 Task: Add the action, sort the to do list by the label green in ascending order.
Action: Mouse moved to (330, 317)
Screenshot: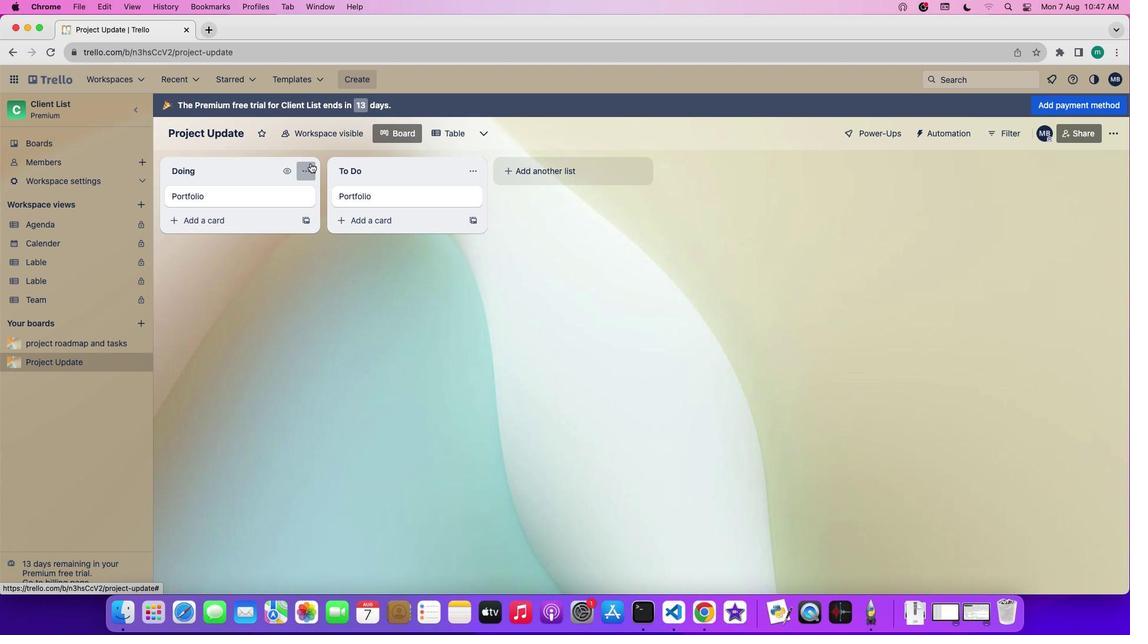 
Action: Mouse pressed left at (330, 317)
Screenshot: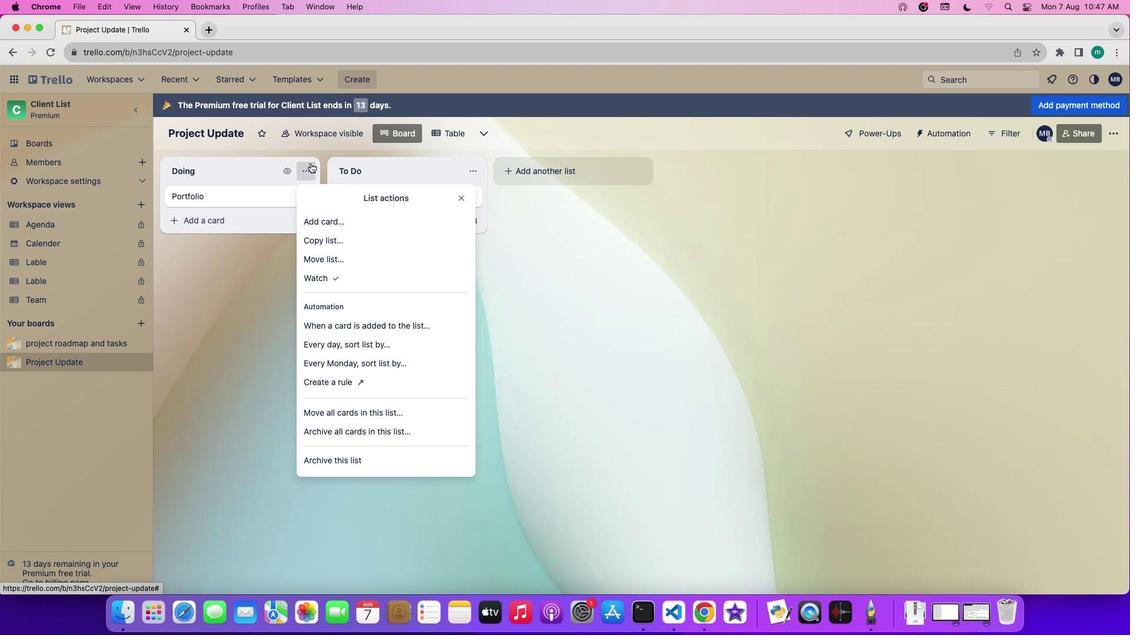 
Action: Mouse moved to (354, 377)
Screenshot: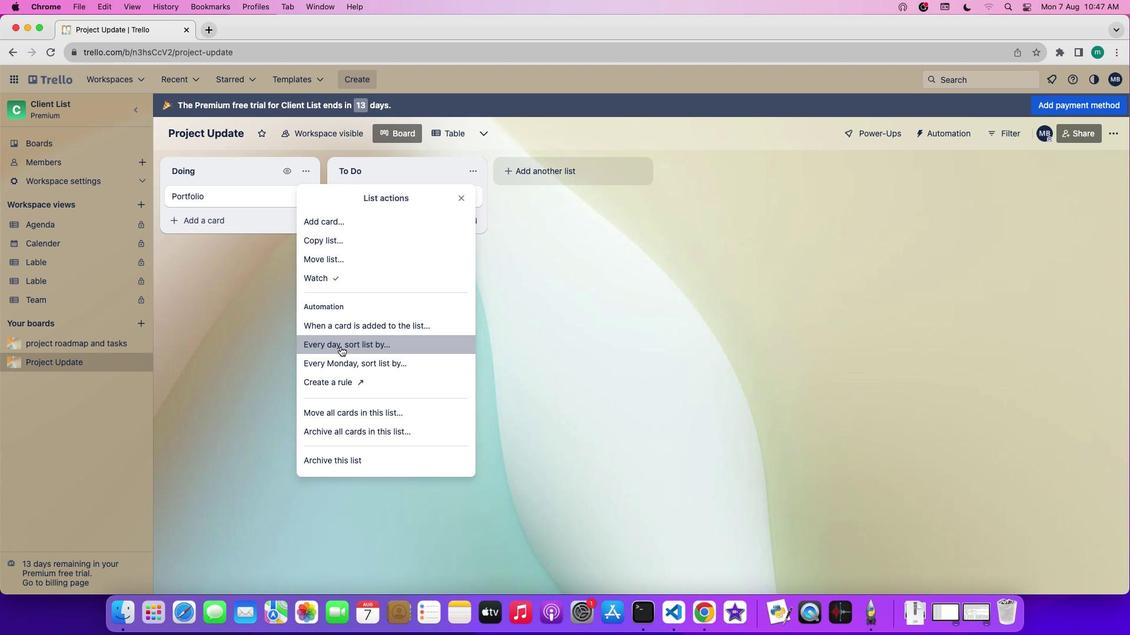 
Action: Mouse pressed left at (354, 377)
Screenshot: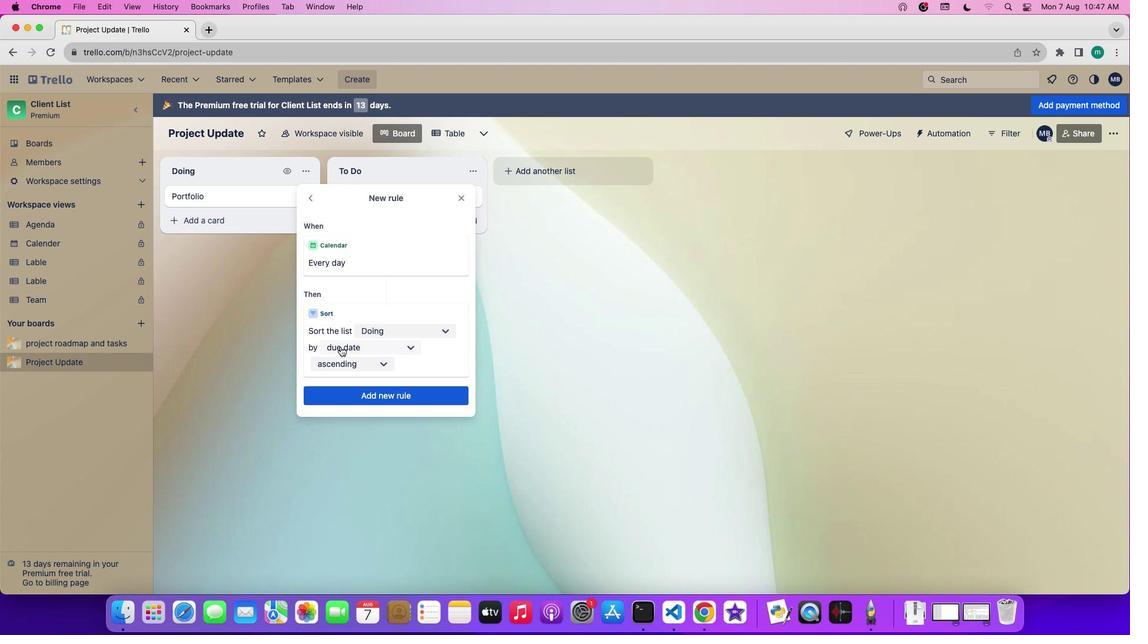 
Action: Mouse moved to (390, 372)
Screenshot: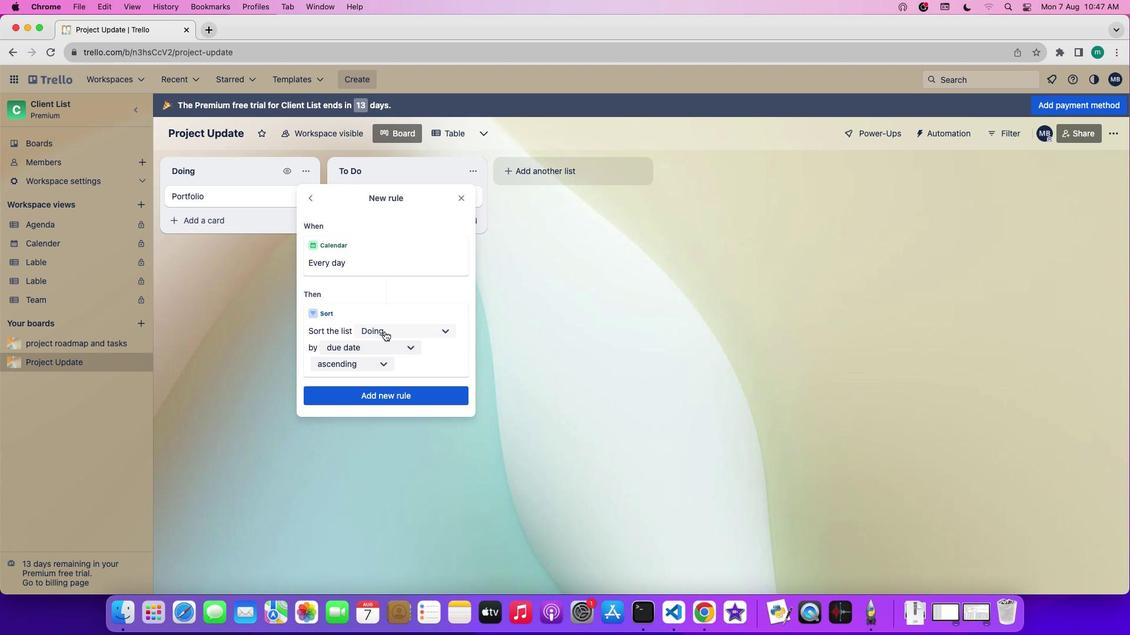 
Action: Mouse pressed left at (390, 372)
Screenshot: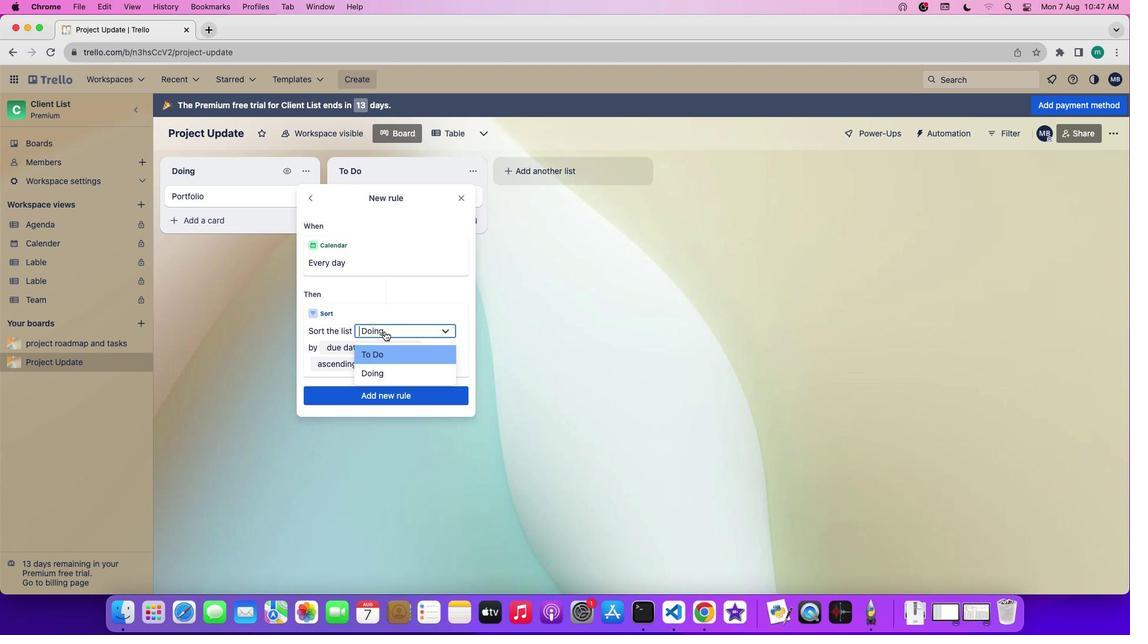 
Action: Mouse moved to (409, 379)
Screenshot: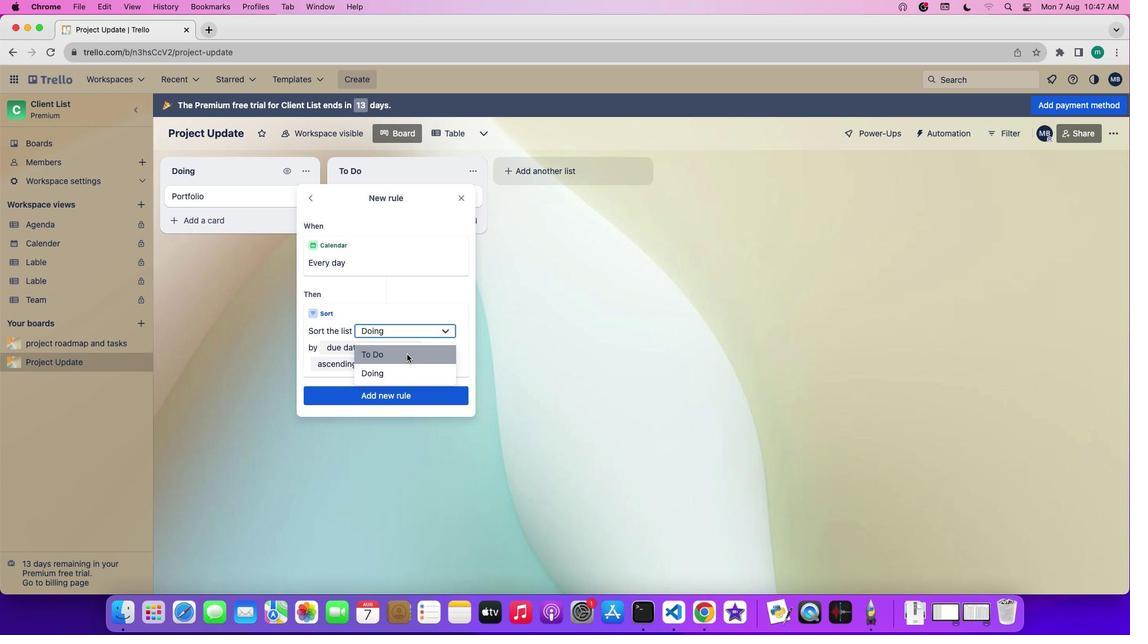 
Action: Mouse pressed left at (409, 379)
Screenshot: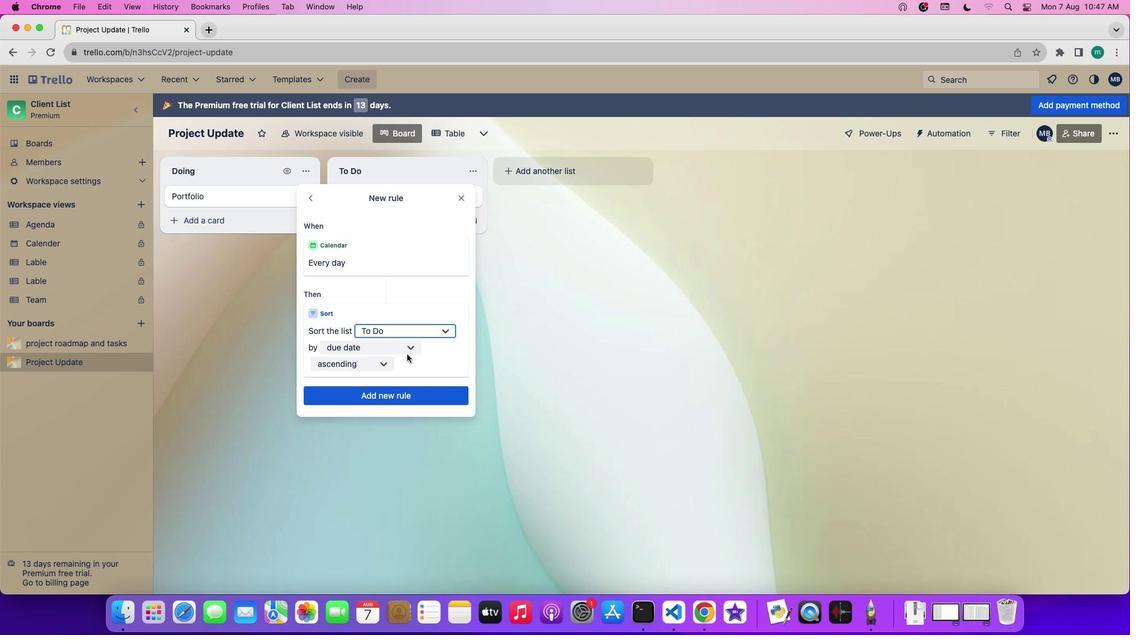 
Action: Mouse moved to (398, 377)
Screenshot: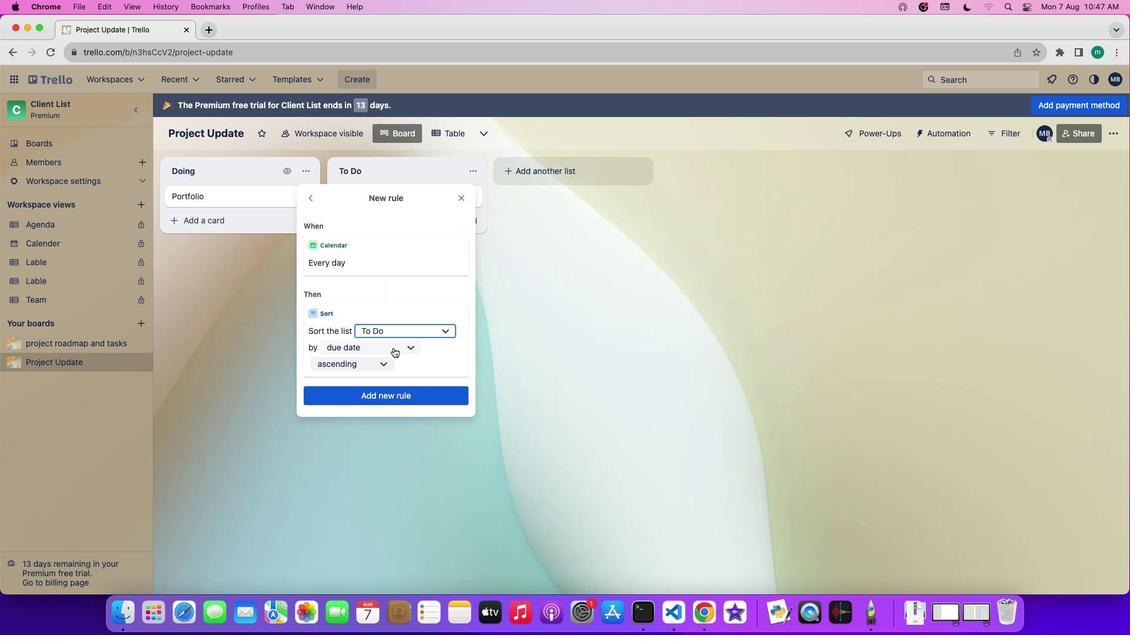 
Action: Mouse pressed left at (398, 377)
Screenshot: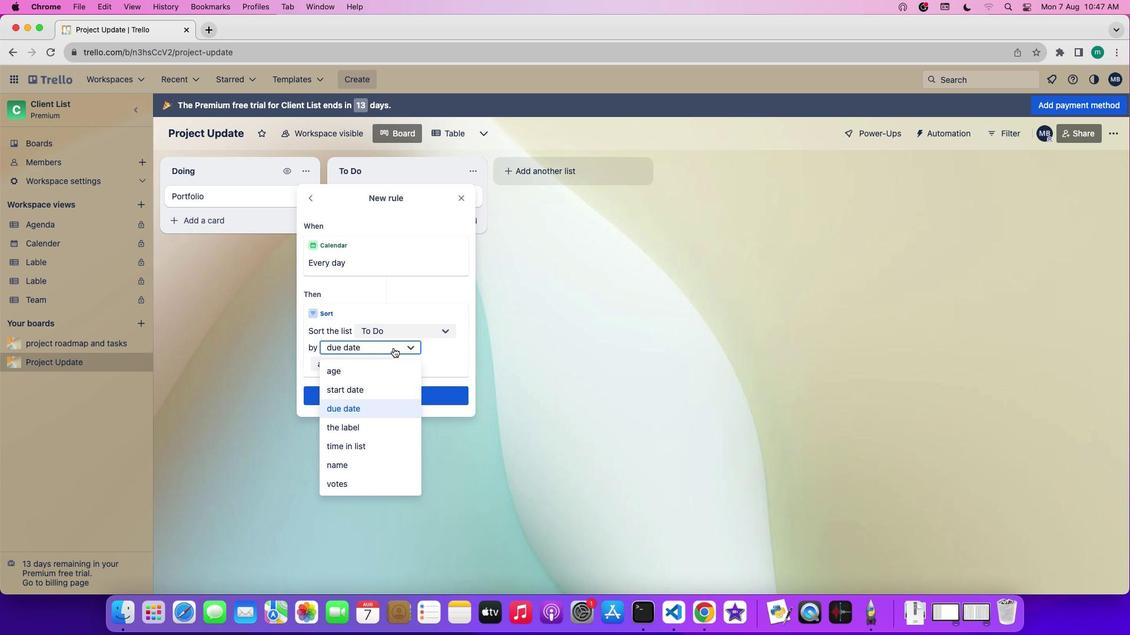 
Action: Mouse moved to (389, 405)
Screenshot: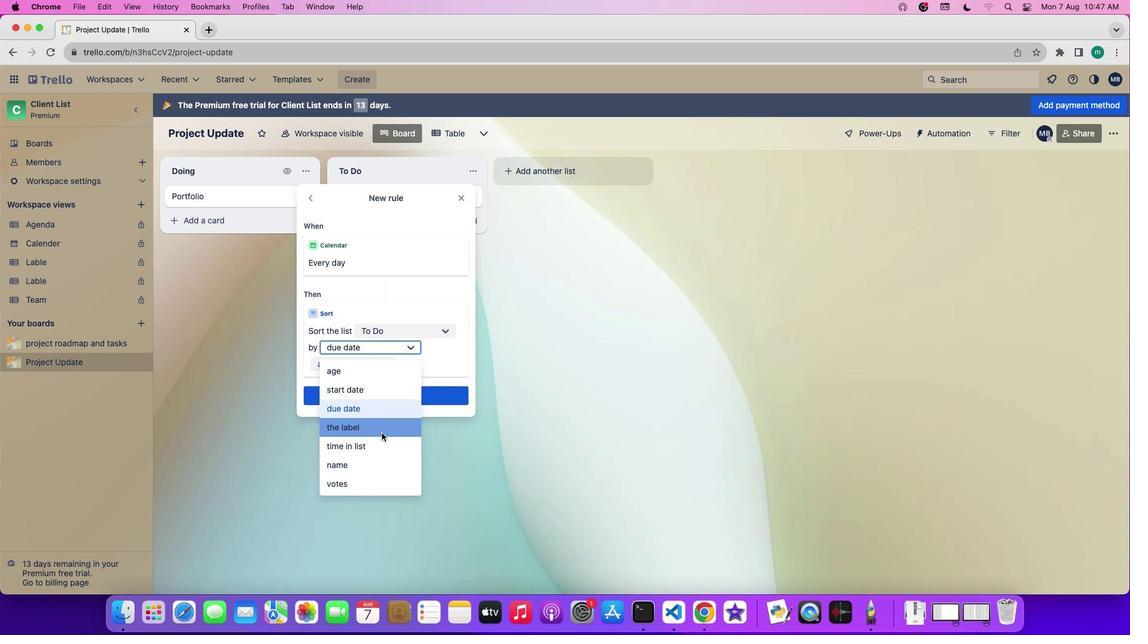 
Action: Mouse pressed left at (389, 405)
Screenshot: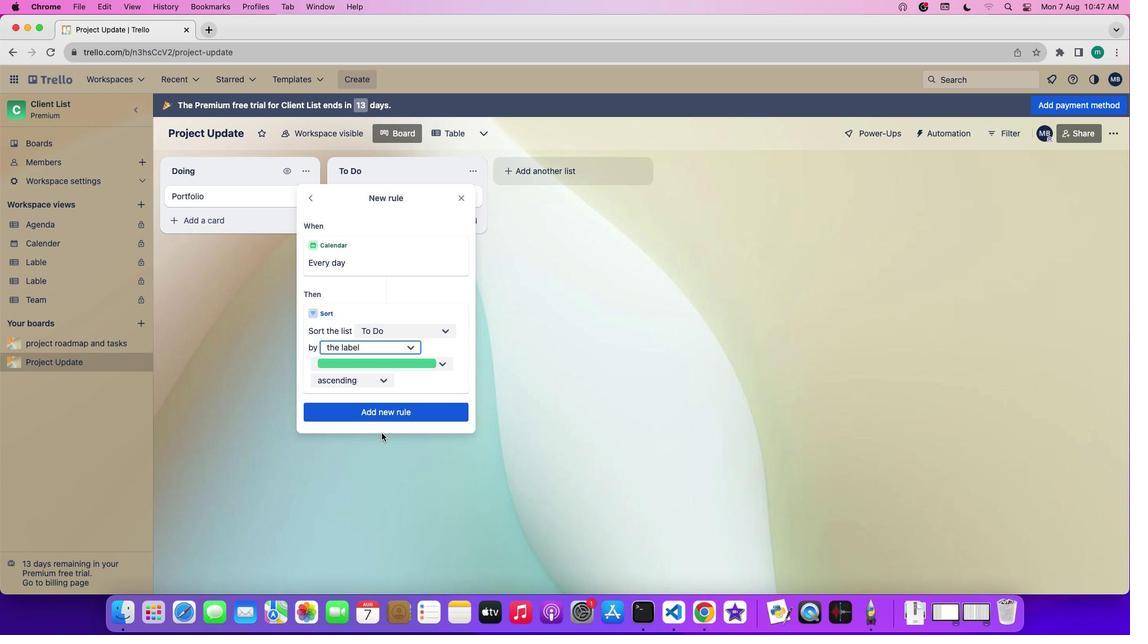 
Action: Mouse moved to (442, 383)
Screenshot: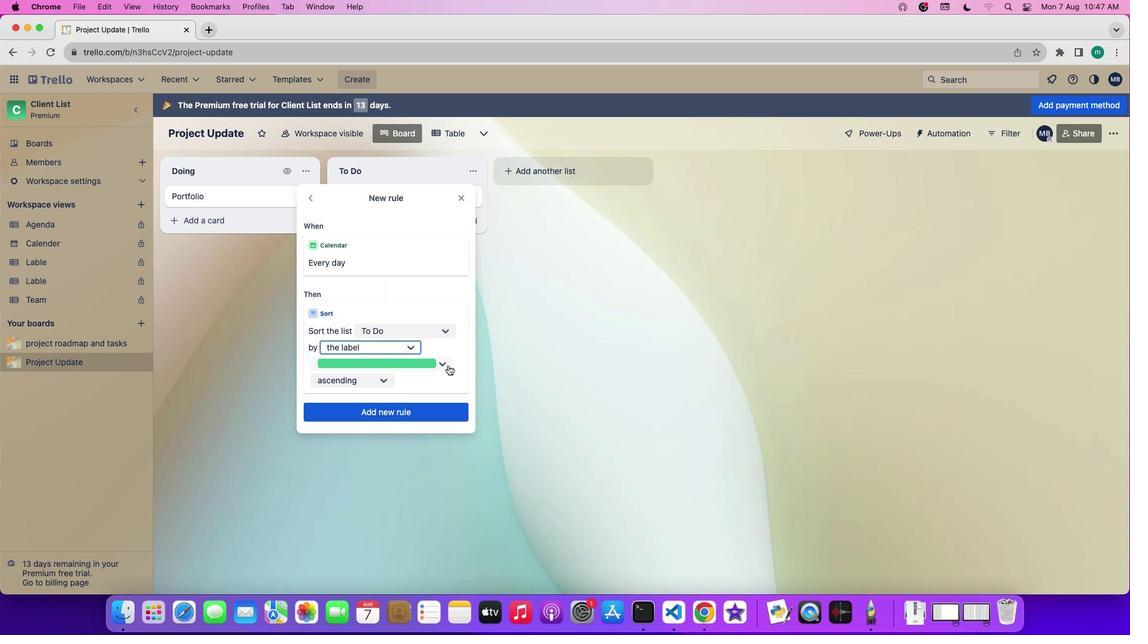 
Action: Mouse pressed left at (442, 383)
Screenshot: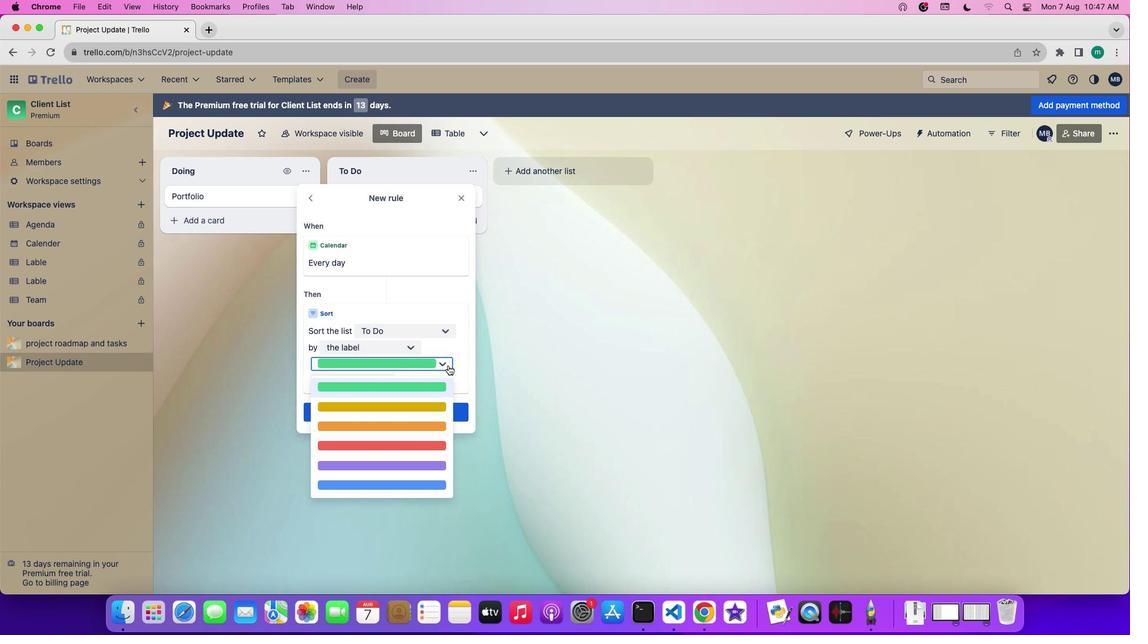 
Action: Mouse moved to (423, 390)
Screenshot: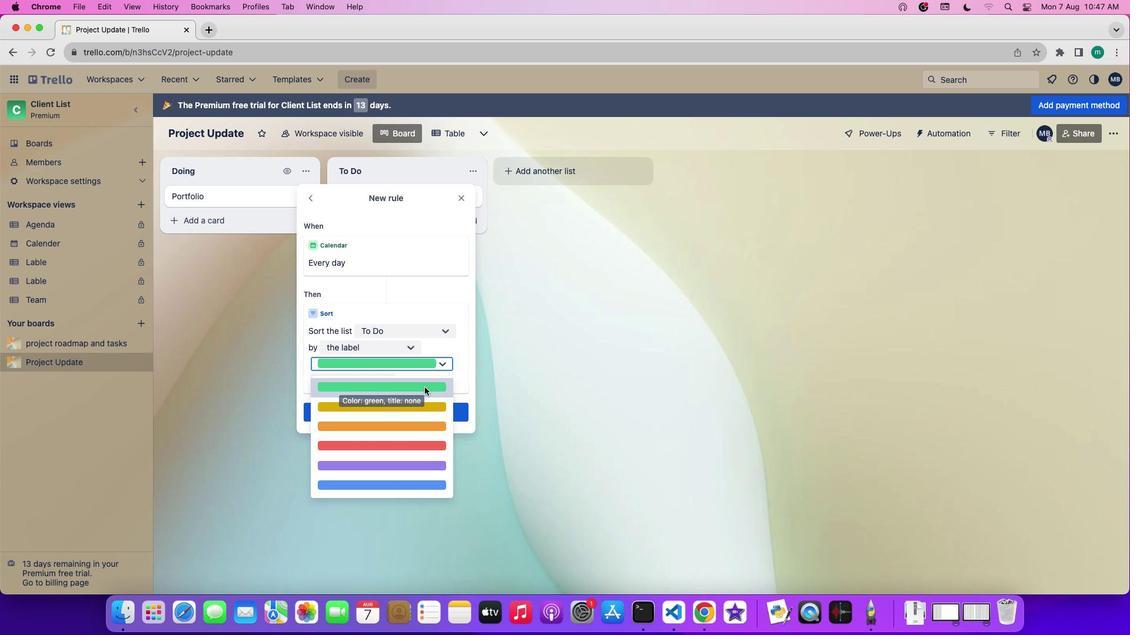 
Action: Mouse pressed left at (423, 390)
Screenshot: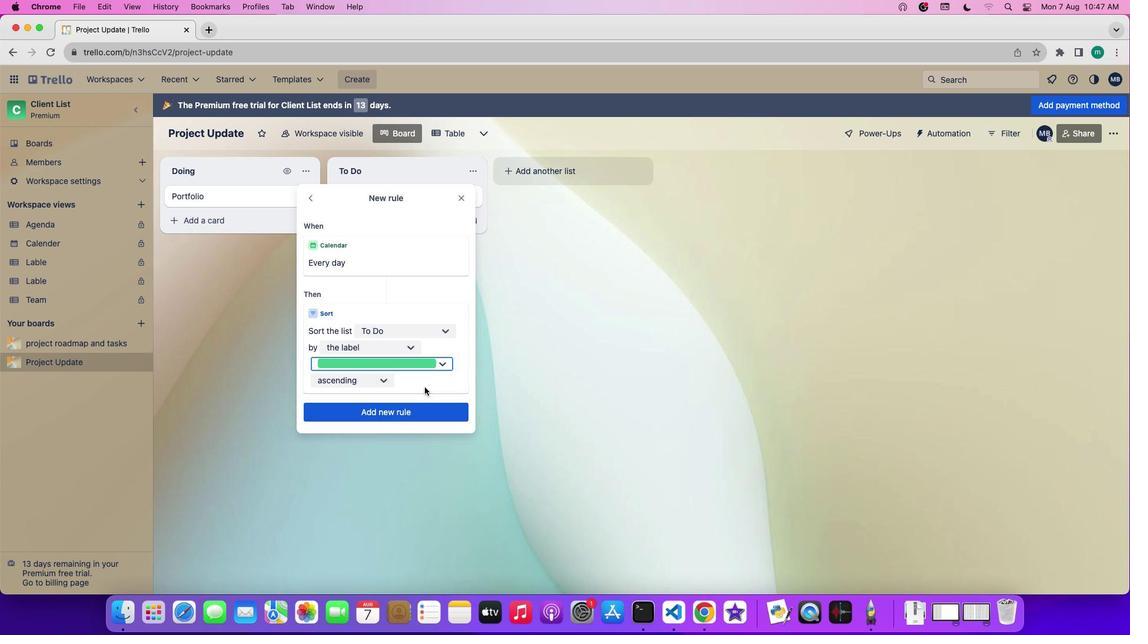 
Action: Mouse moved to (383, 389)
Screenshot: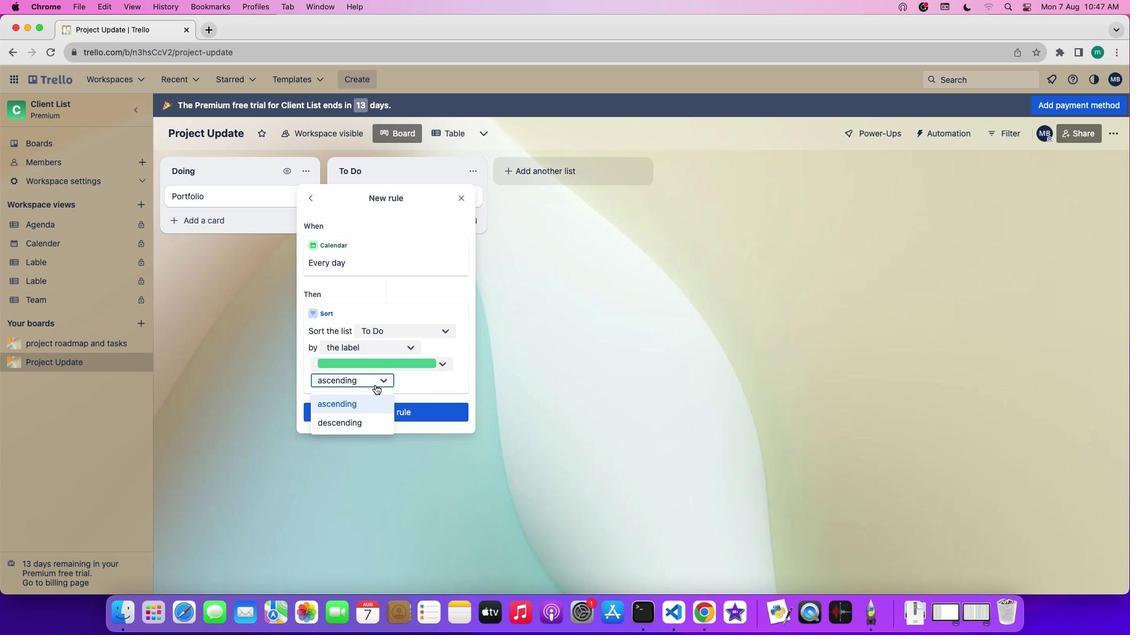 
Action: Mouse pressed left at (383, 389)
Screenshot: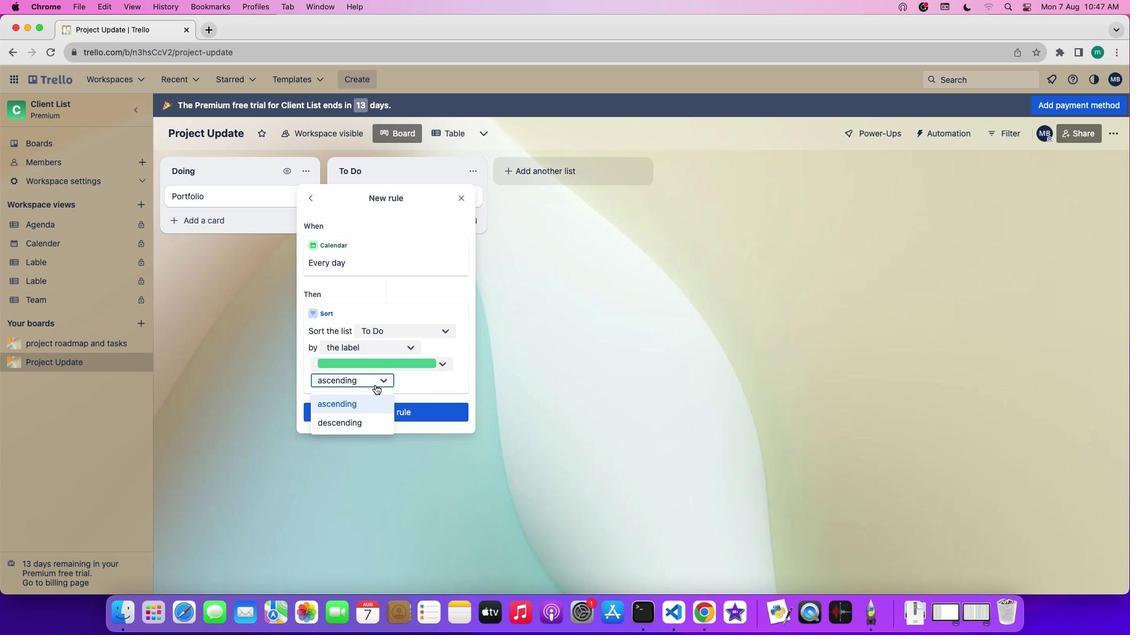 
Action: Mouse moved to (379, 395)
Screenshot: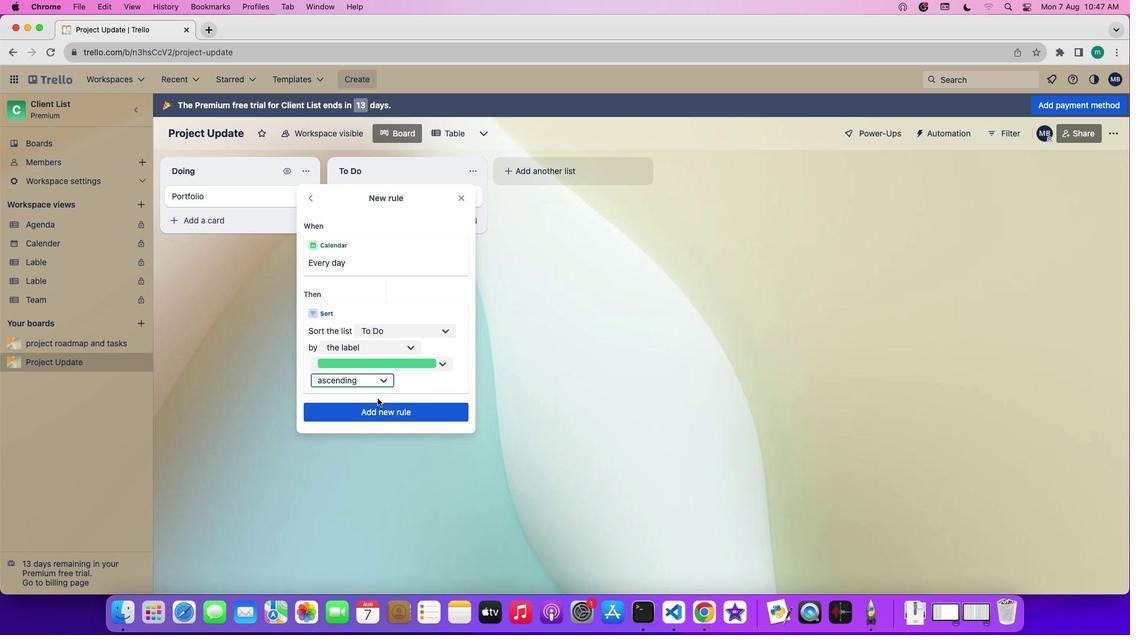 
Action: Mouse pressed left at (379, 395)
Screenshot: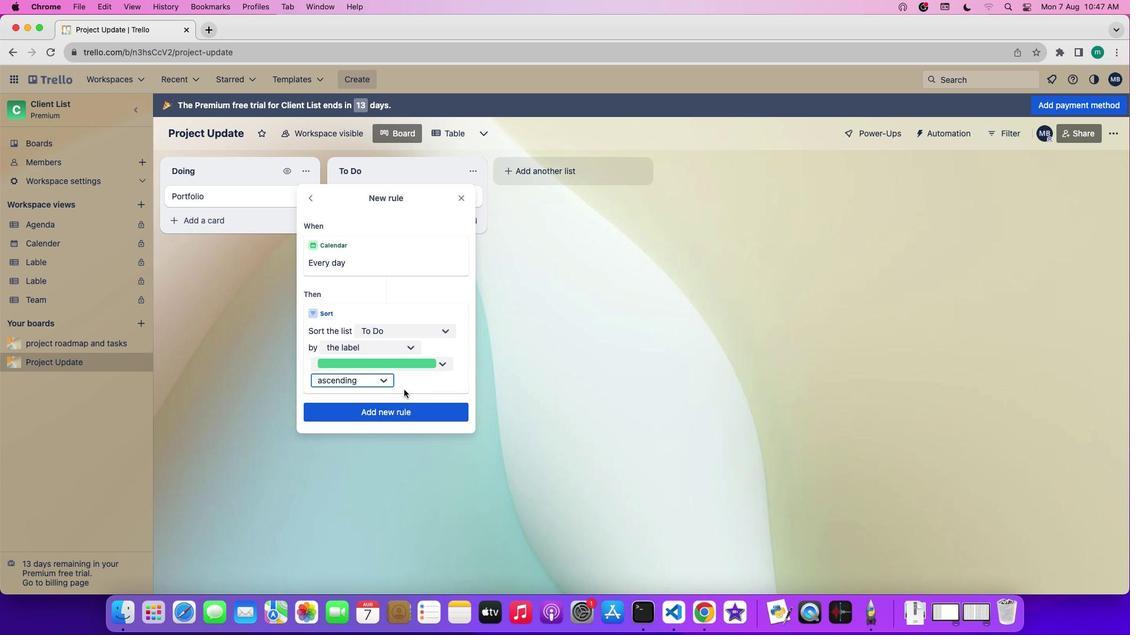 
Action: Mouse moved to (406, 391)
Screenshot: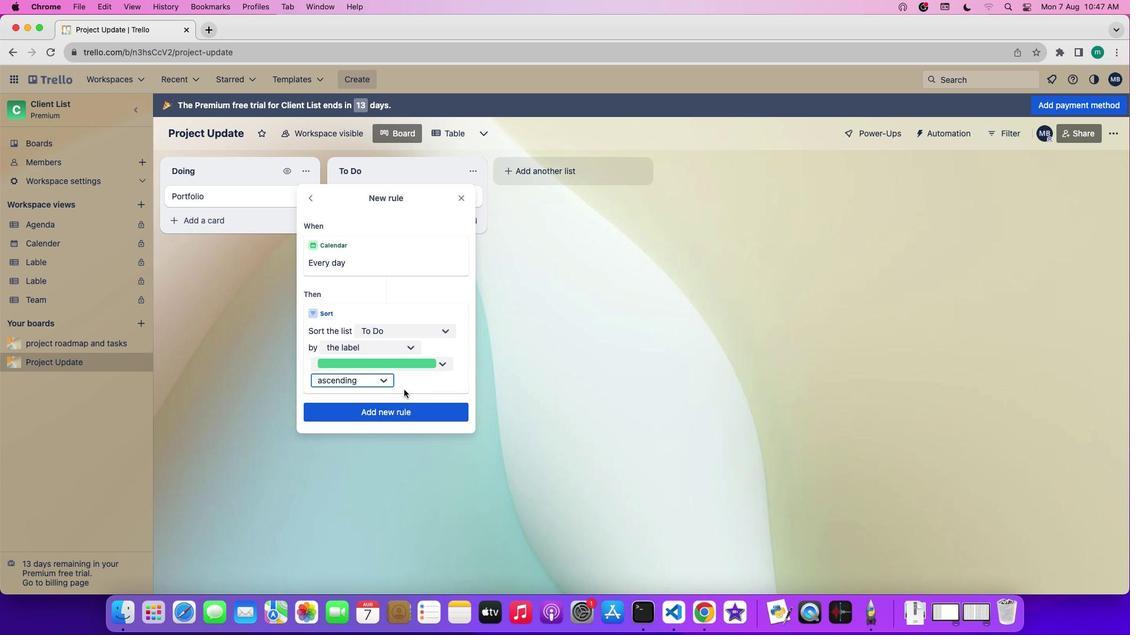 
